 Task: Enable the option "Use triple buffering for overlays" for DirectX (DirectDraw) video output.
Action: Mouse moved to (132, 91)
Screenshot: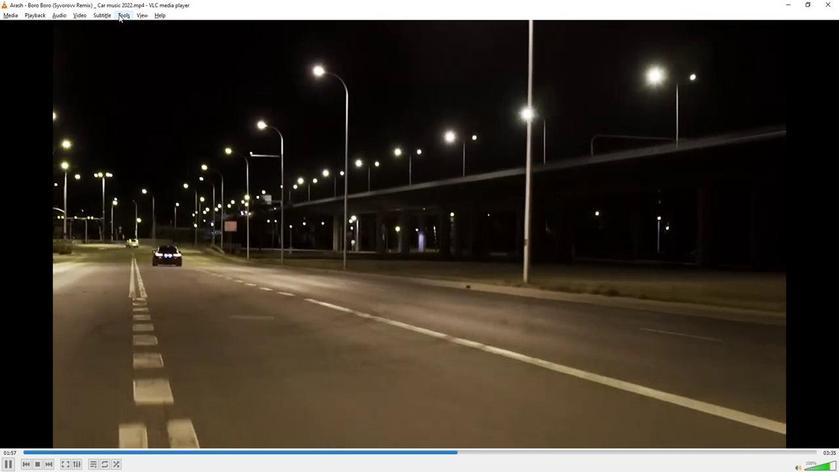 
Action: Mouse pressed left at (132, 91)
Screenshot: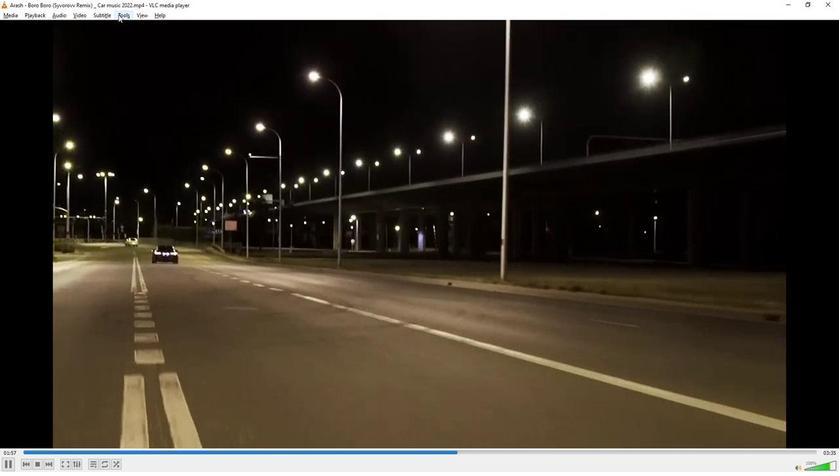 
Action: Mouse moved to (147, 175)
Screenshot: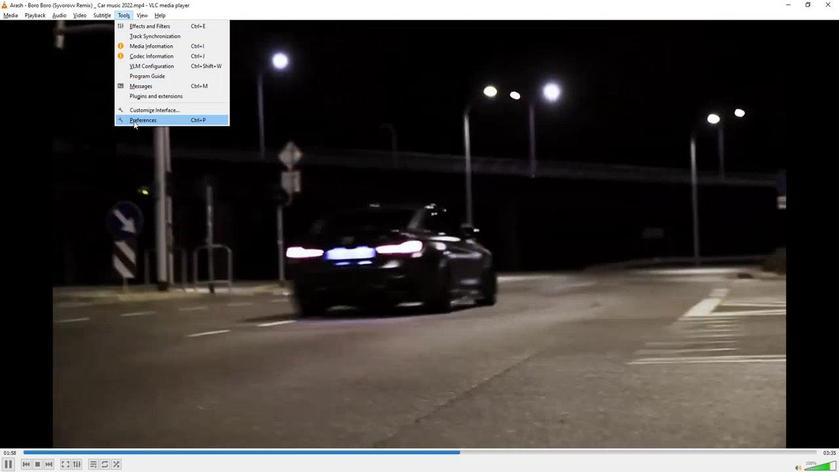 
Action: Mouse pressed left at (147, 175)
Screenshot: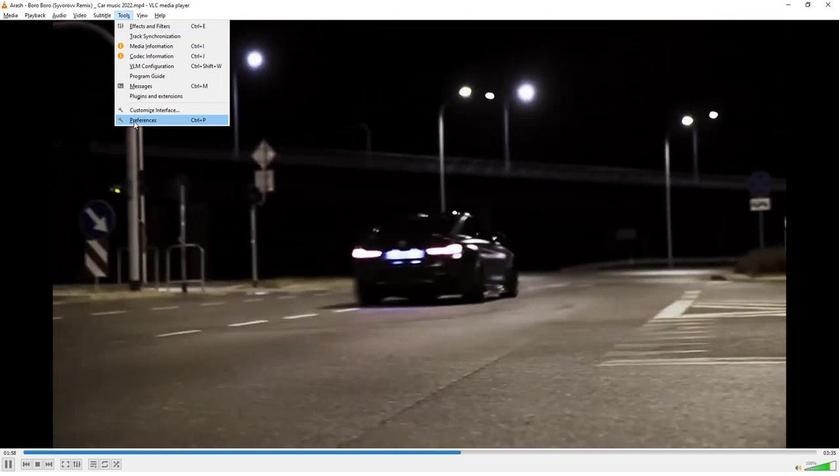 
Action: Mouse moved to (198, 372)
Screenshot: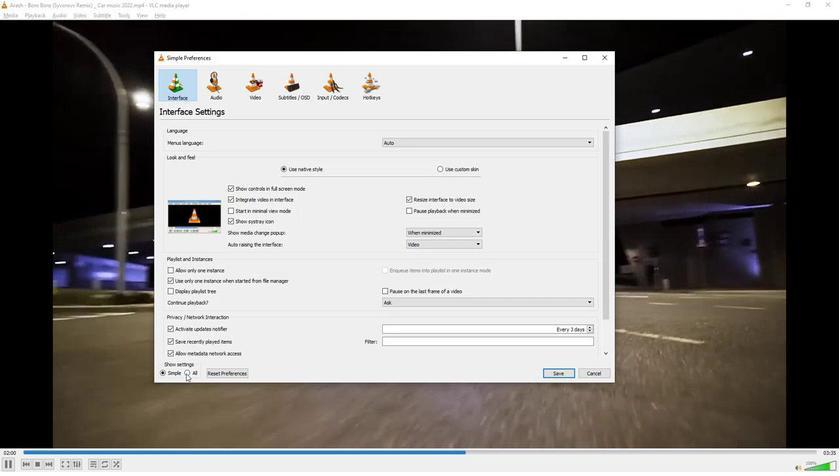 
Action: Mouse pressed left at (198, 372)
Screenshot: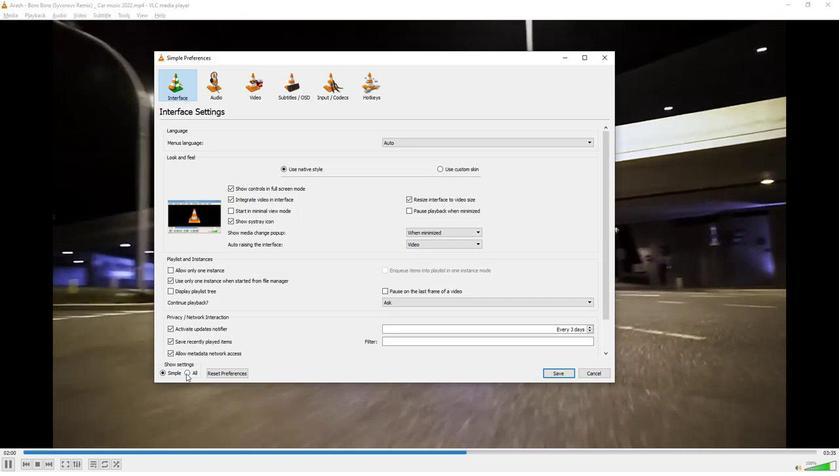 
Action: Mouse moved to (200, 307)
Screenshot: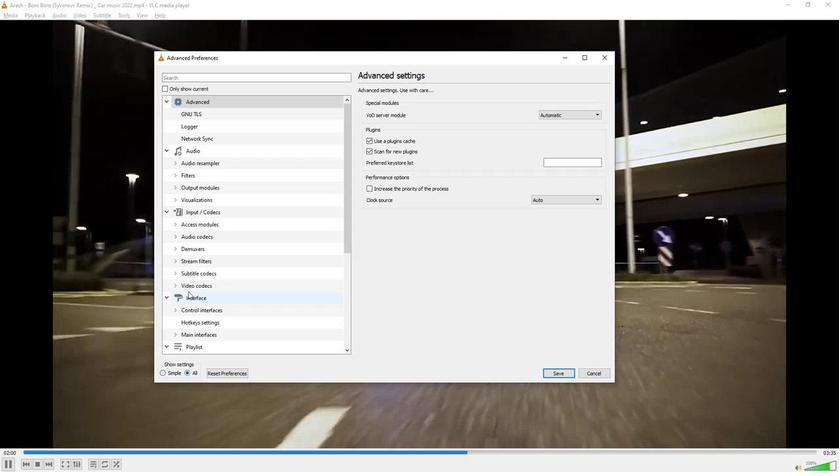 
Action: Mouse scrolled (200, 306) with delta (0, 0)
Screenshot: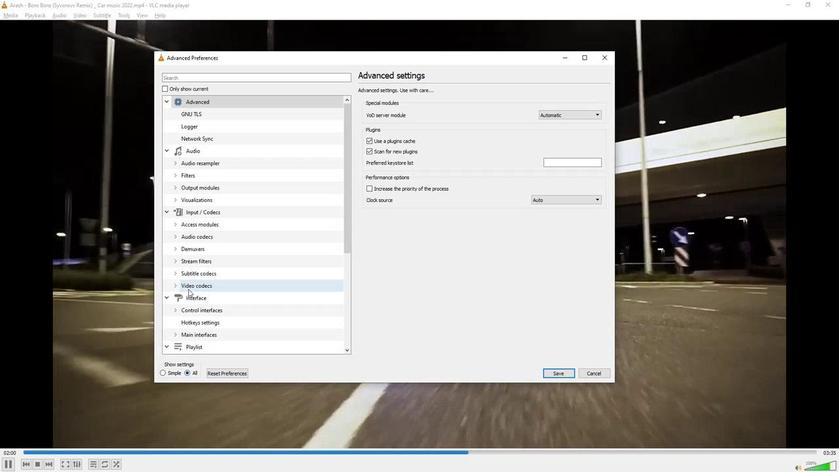 
Action: Mouse scrolled (200, 306) with delta (0, 0)
Screenshot: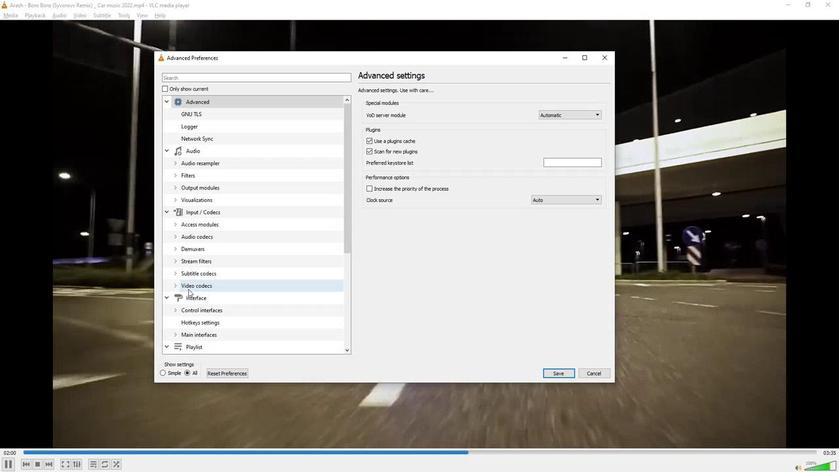 
Action: Mouse scrolled (200, 306) with delta (0, 0)
Screenshot: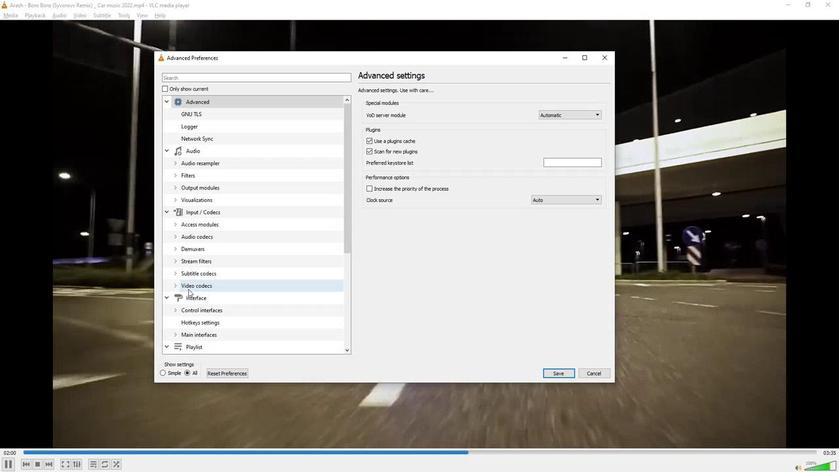 
Action: Mouse scrolled (200, 306) with delta (0, 0)
Screenshot: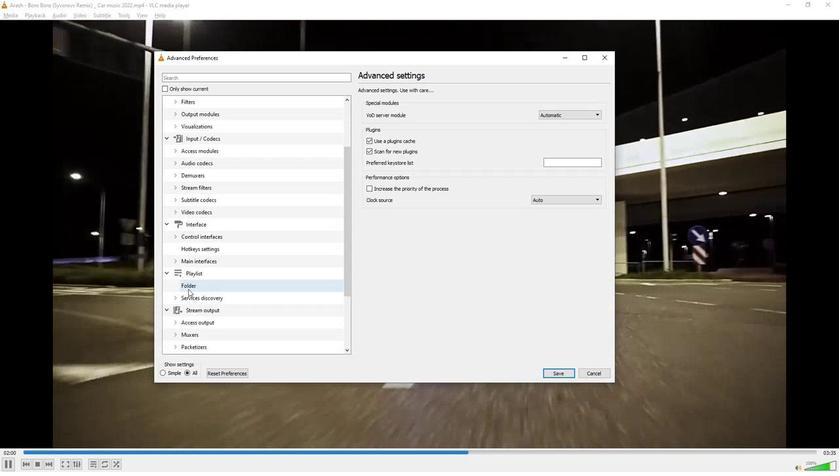 
Action: Mouse scrolled (200, 306) with delta (0, 0)
Screenshot: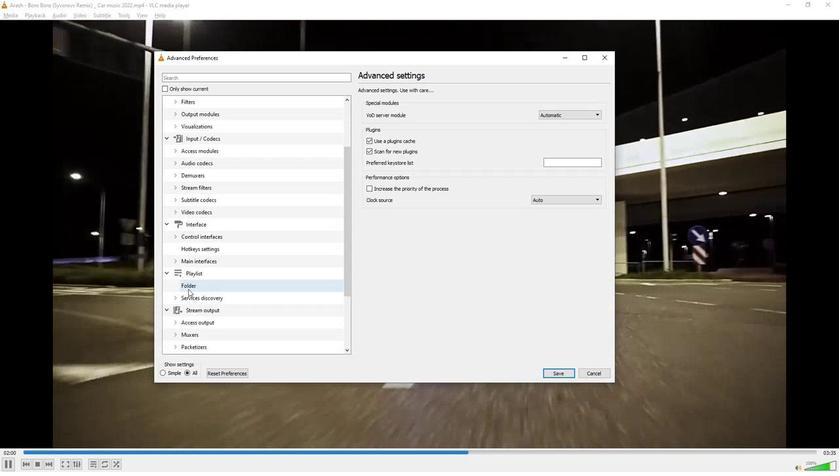 
Action: Mouse scrolled (200, 306) with delta (0, 0)
Screenshot: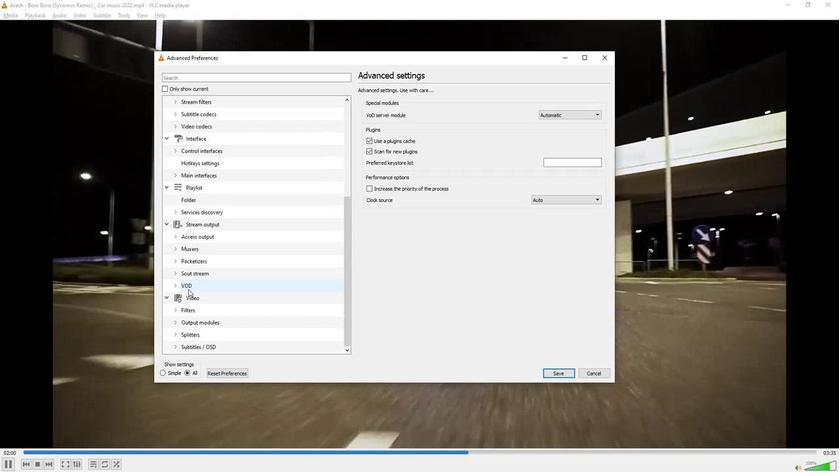 
Action: Mouse scrolled (200, 306) with delta (0, 0)
Screenshot: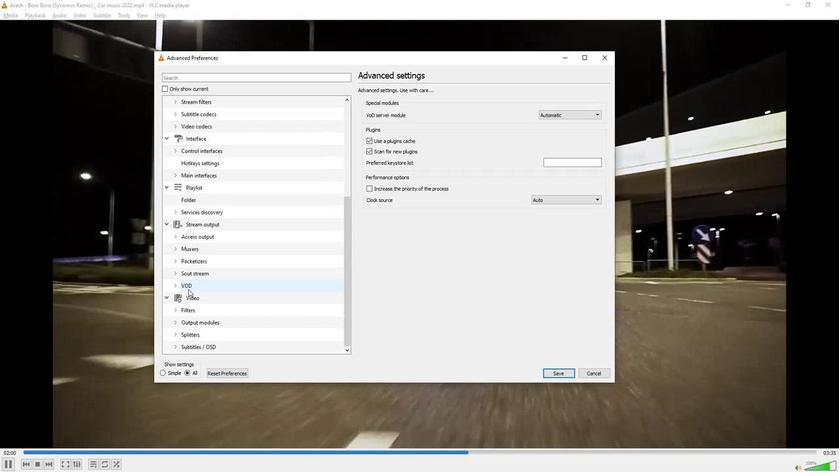 
Action: Mouse moved to (188, 333)
Screenshot: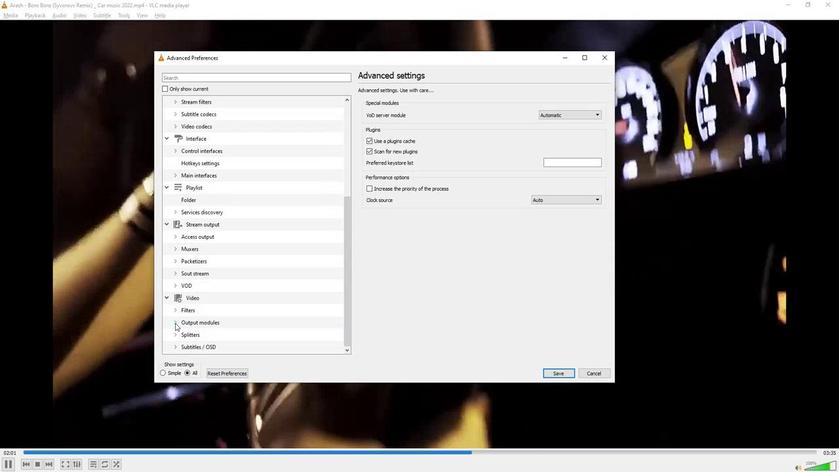 
Action: Mouse pressed left at (188, 333)
Screenshot: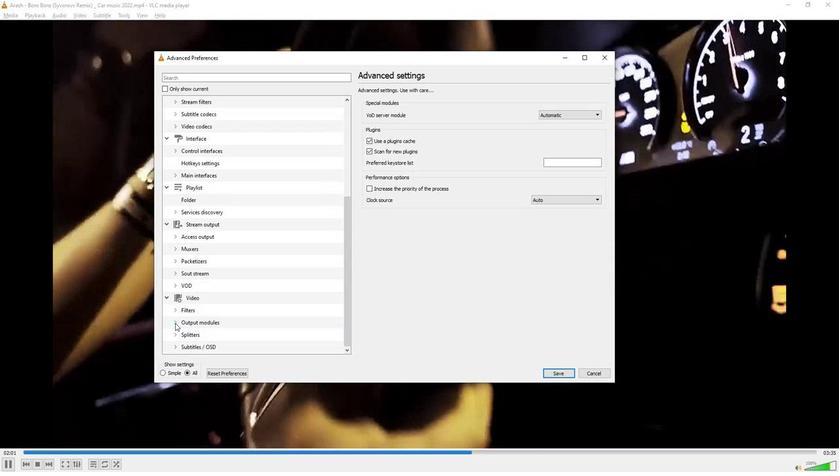 
Action: Mouse moved to (200, 320)
Screenshot: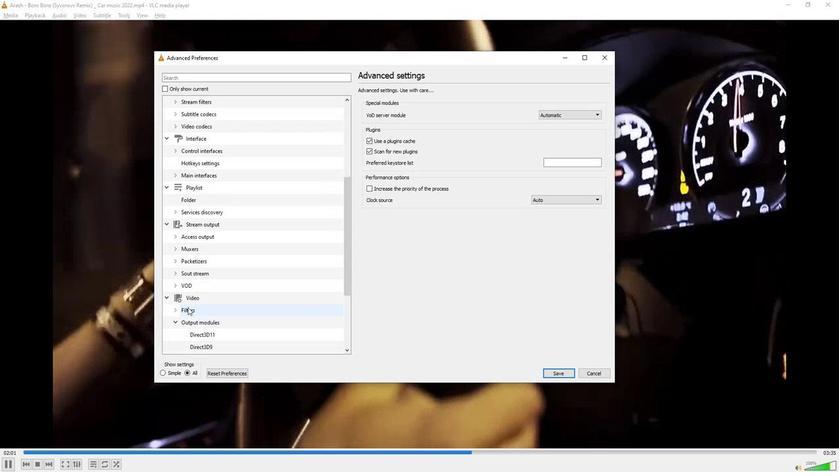 
Action: Mouse scrolled (200, 320) with delta (0, 0)
Screenshot: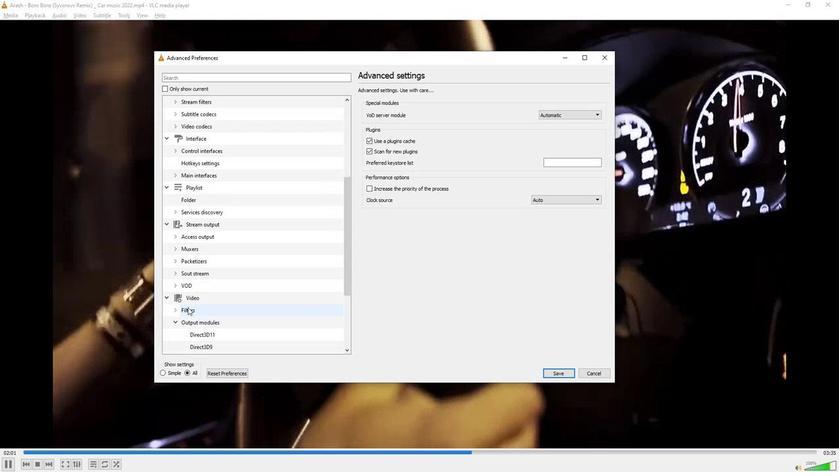 
Action: Mouse scrolled (200, 320) with delta (0, 0)
Screenshot: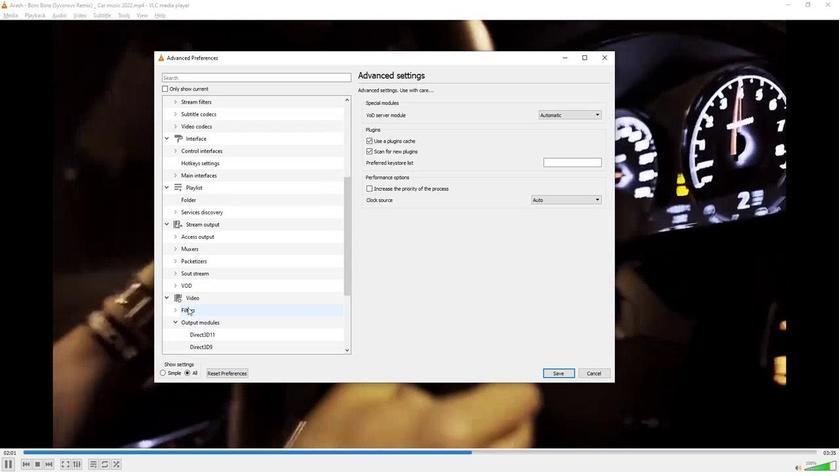 
Action: Mouse scrolled (200, 320) with delta (0, 0)
Screenshot: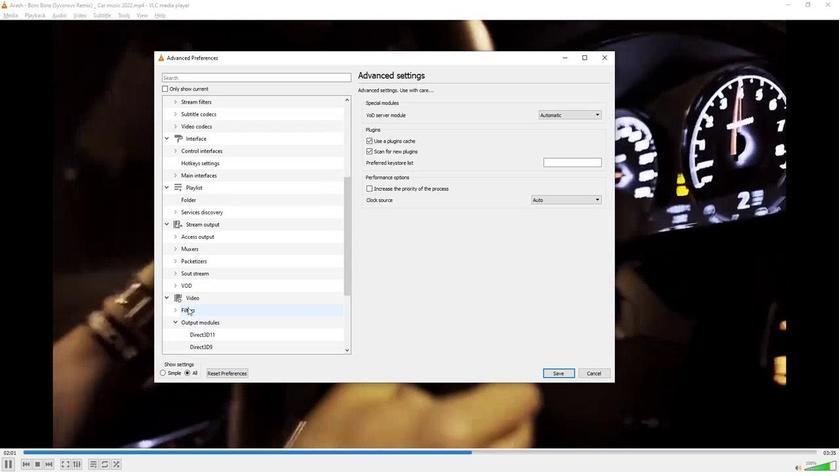 
Action: Mouse scrolled (200, 320) with delta (0, 0)
Screenshot: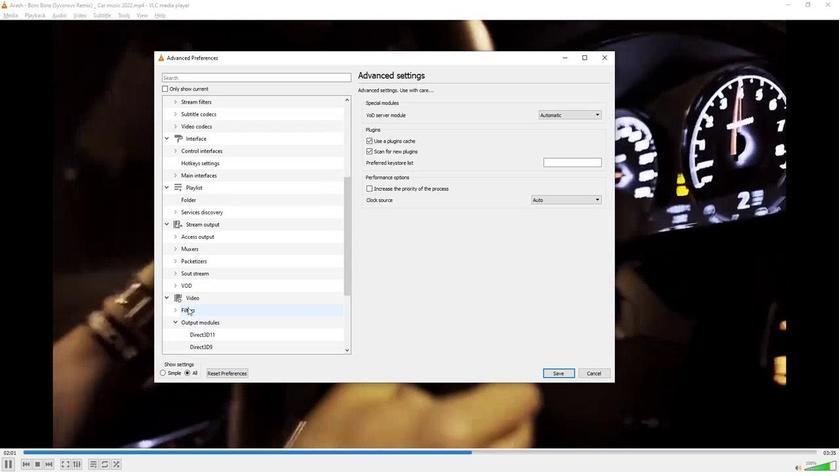 
Action: Mouse scrolled (200, 320) with delta (0, 0)
Screenshot: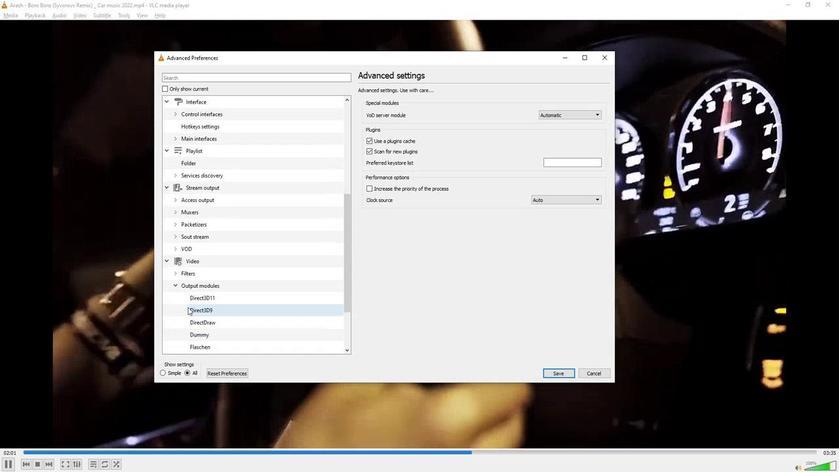 
Action: Mouse scrolled (200, 320) with delta (0, 0)
Screenshot: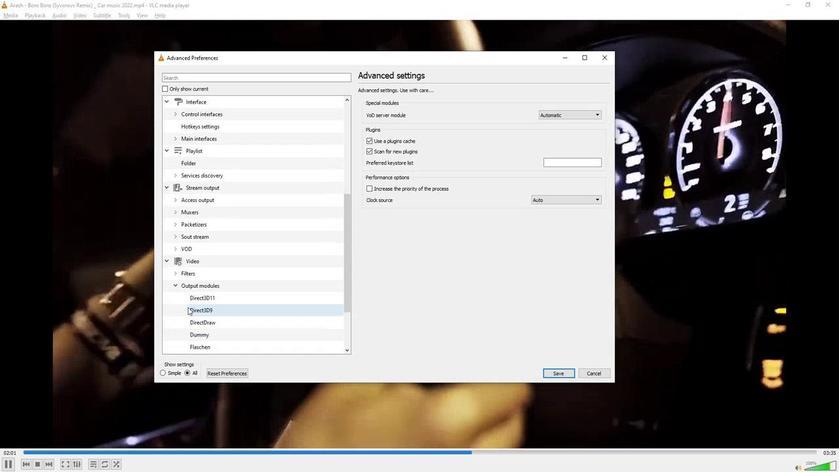 
Action: Mouse scrolled (200, 320) with delta (0, 0)
Screenshot: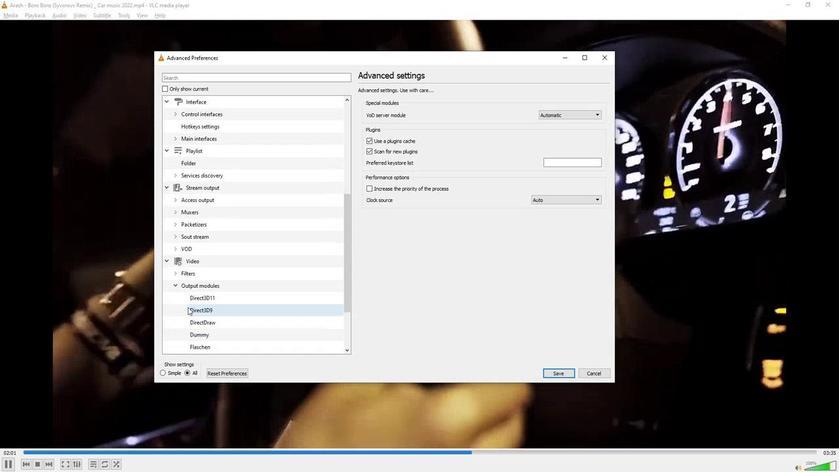 
Action: Mouse moved to (215, 276)
Screenshot: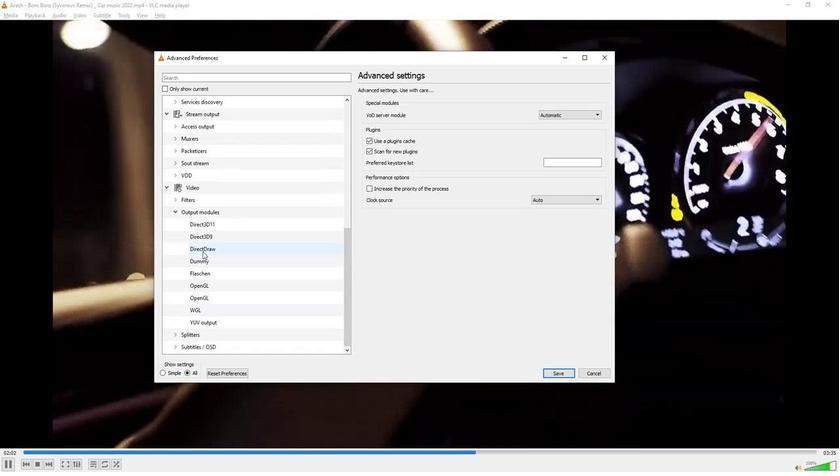 
Action: Mouse pressed left at (215, 276)
Screenshot: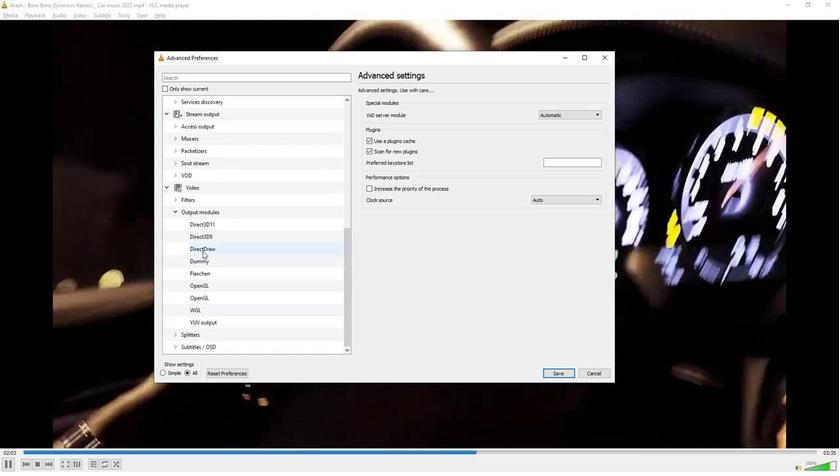 
Action: Mouse moved to (372, 184)
Screenshot: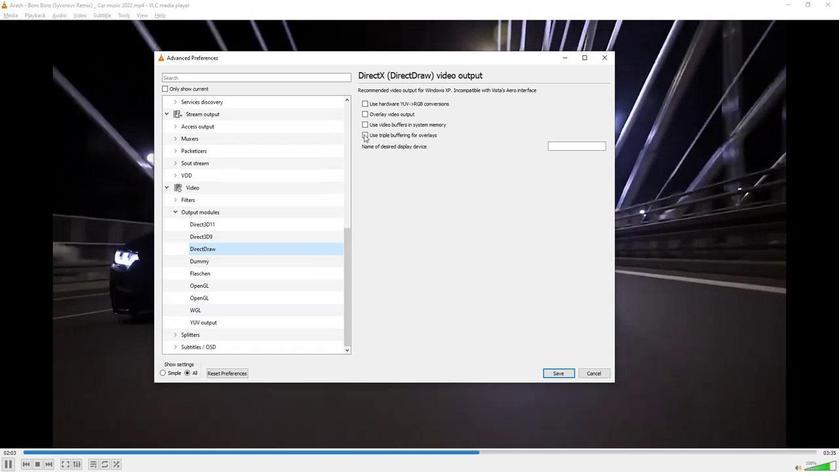 
Action: Mouse pressed left at (372, 184)
Screenshot: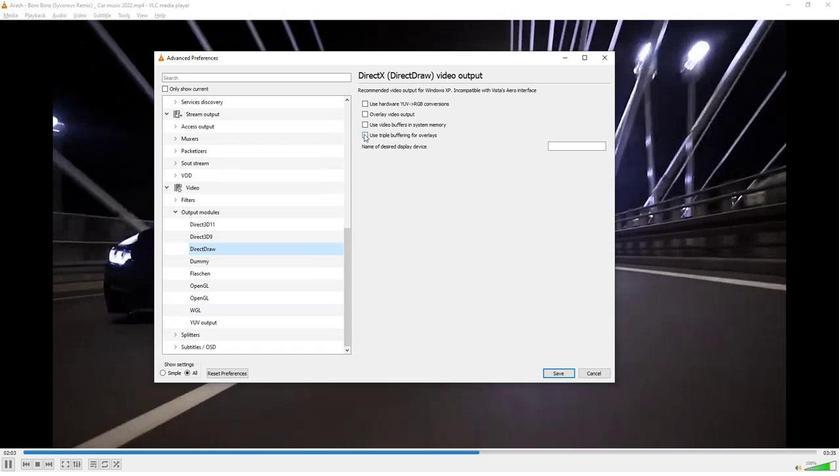 
Action: Mouse moved to (389, 255)
Screenshot: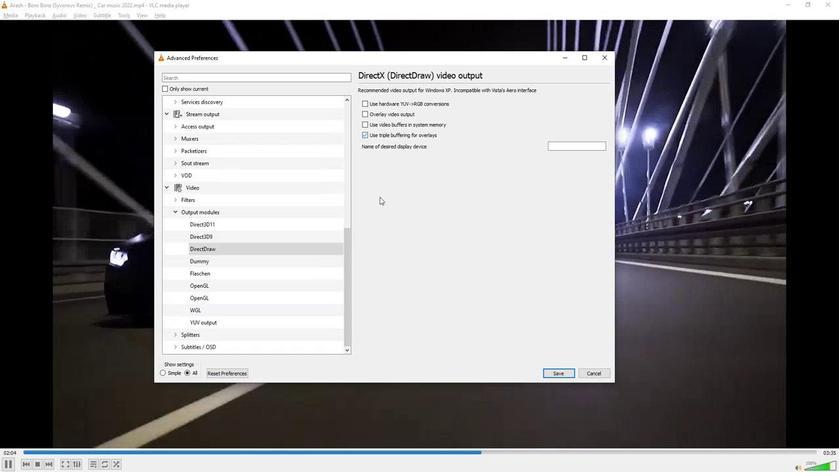 
